 Task: Create a sub task System Test and UAT for the task  Integrate a new online platform for online language learning in the project ArcticForge , assign it to team member softage.2@softage.net and update the status of the sub task to  Off Track , set the priority of the sub task to High
Action: Mouse moved to (69, 266)
Screenshot: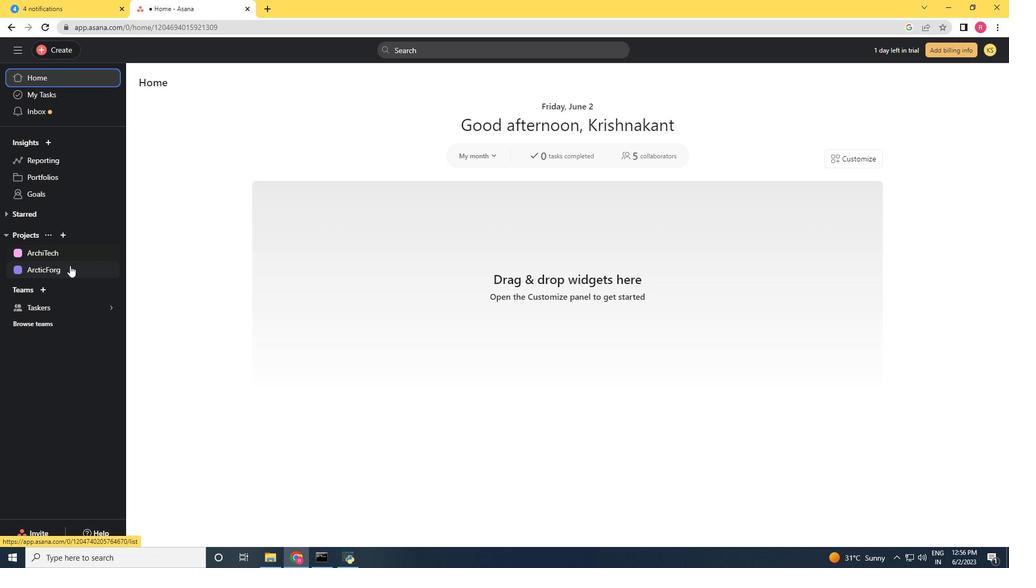 
Action: Mouse pressed left at (69, 266)
Screenshot: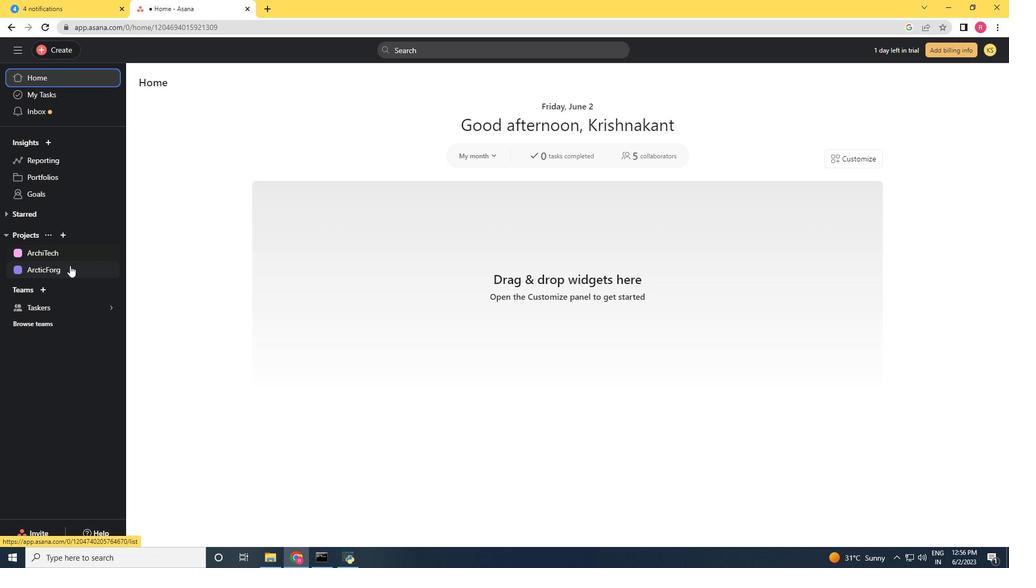 
Action: Mouse moved to (489, 236)
Screenshot: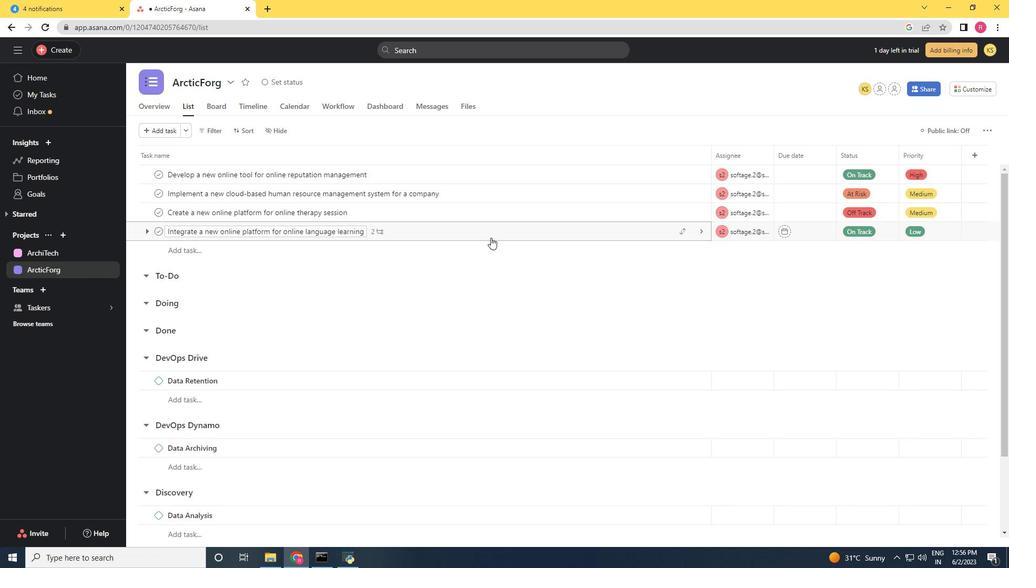 
Action: Mouse pressed left at (489, 236)
Screenshot: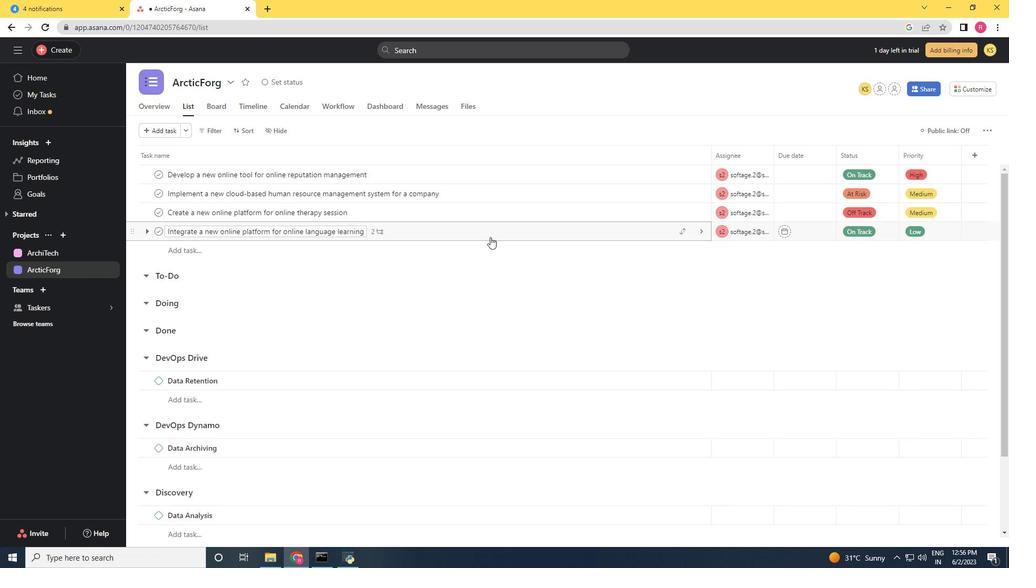 
Action: Mouse moved to (773, 362)
Screenshot: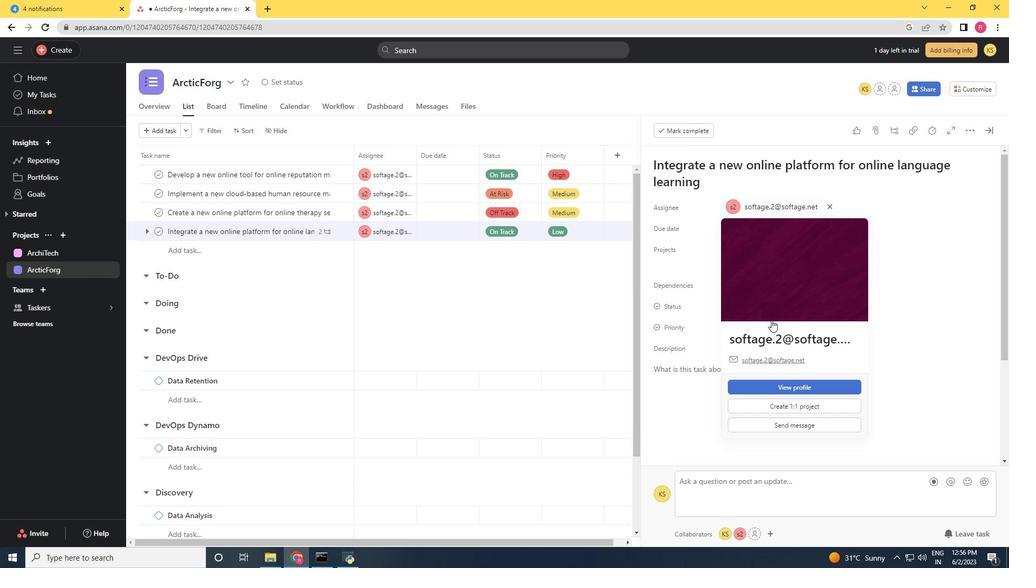 
Action: Mouse scrolled (773, 362) with delta (0, 0)
Screenshot: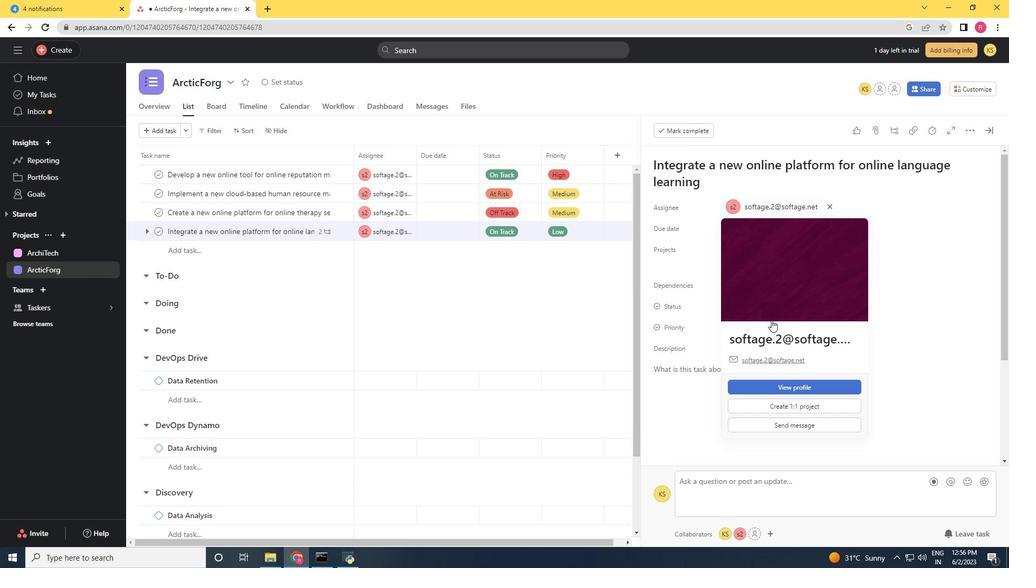 
Action: Mouse moved to (772, 364)
Screenshot: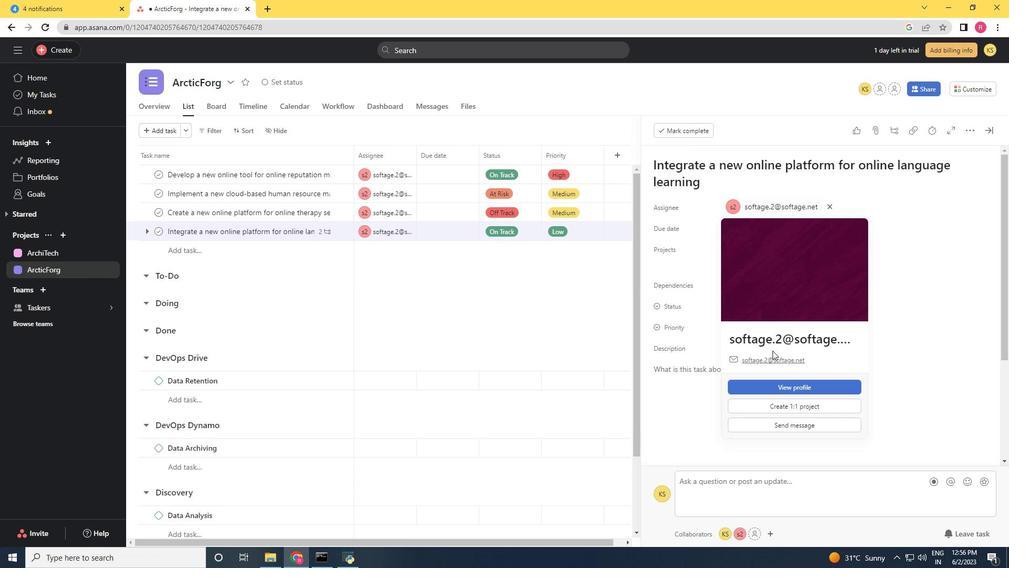
Action: Mouse scrolled (772, 364) with delta (0, 0)
Screenshot: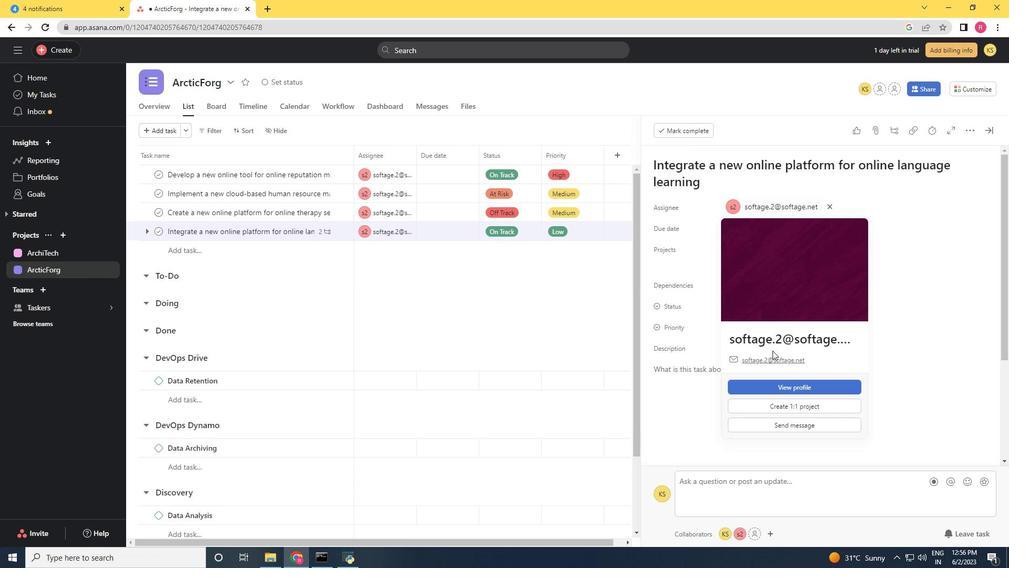 
Action: Mouse moved to (770, 364)
Screenshot: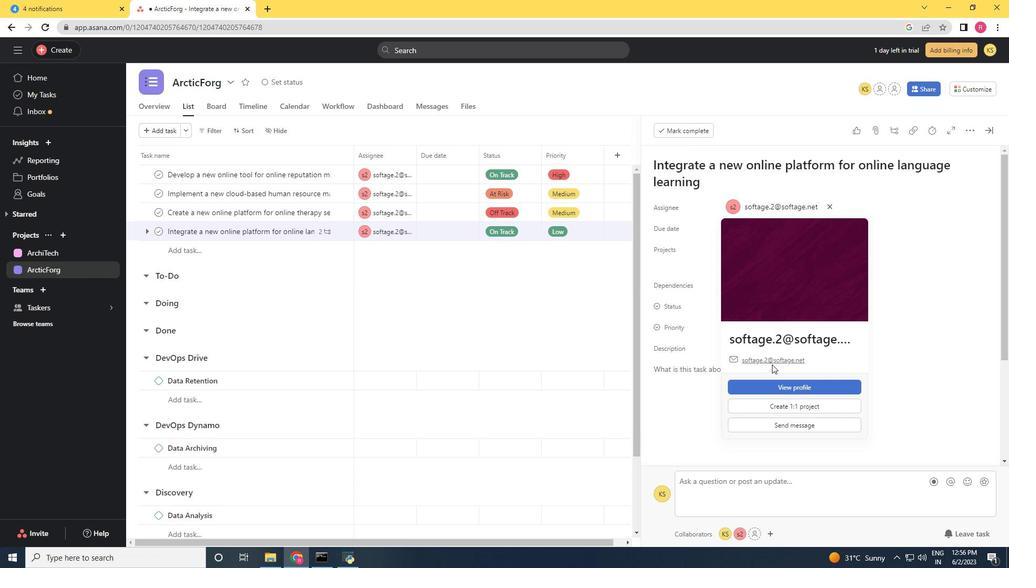 
Action: Mouse scrolled (772, 364) with delta (0, 0)
Screenshot: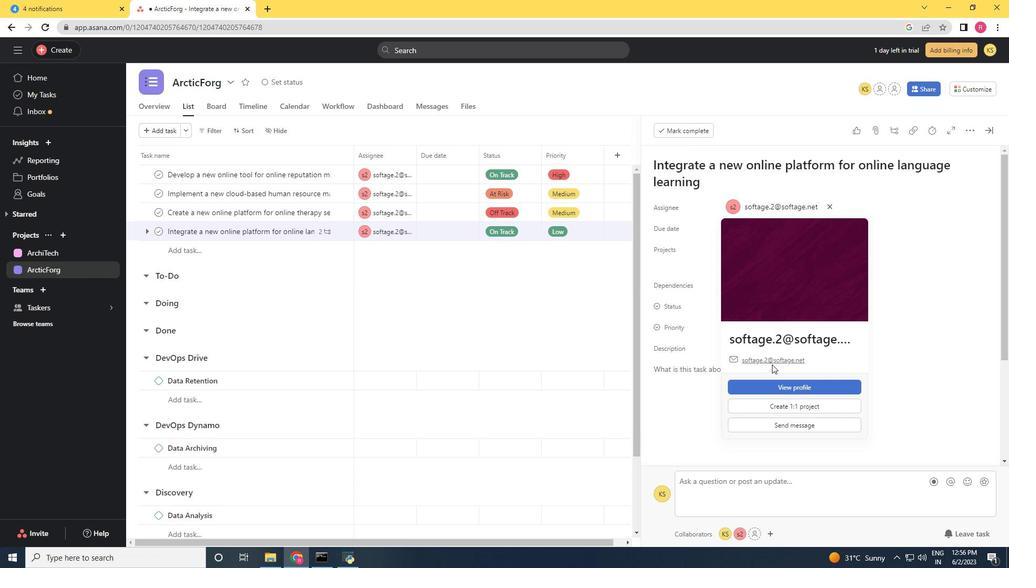 
Action: Mouse moved to (770, 364)
Screenshot: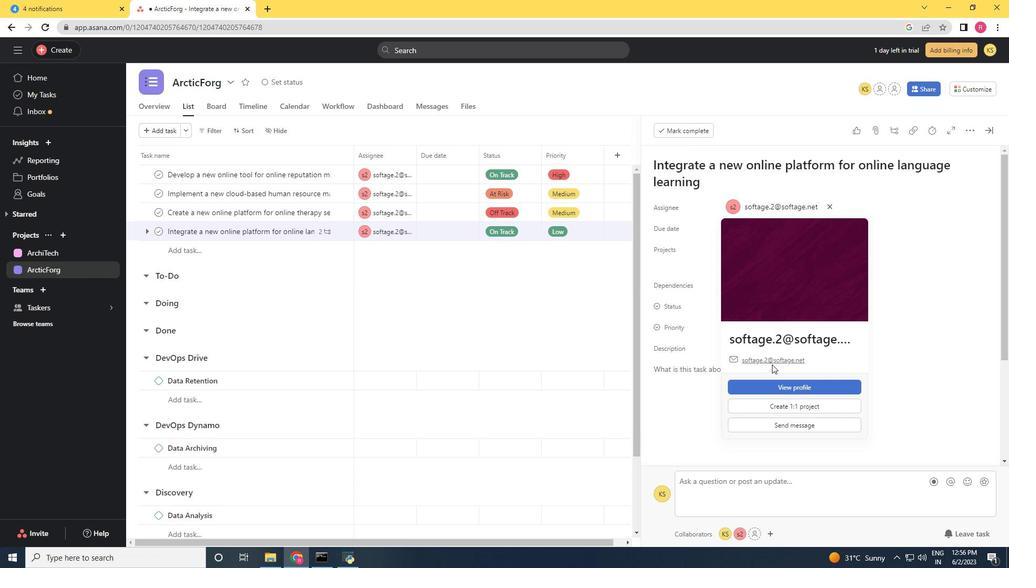 
Action: Mouse scrolled (772, 364) with delta (0, 0)
Screenshot: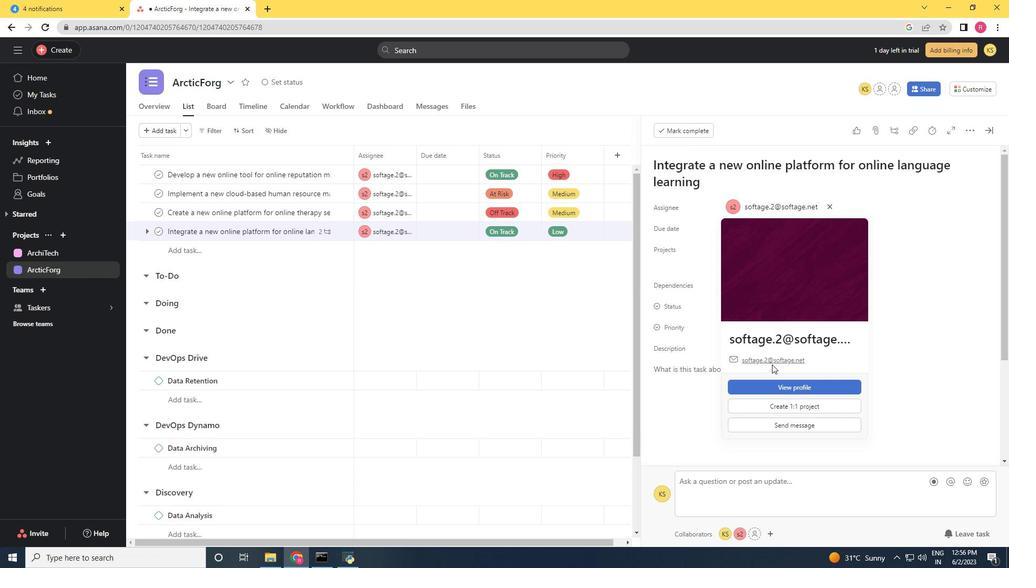 
Action: Mouse moved to (705, 411)
Screenshot: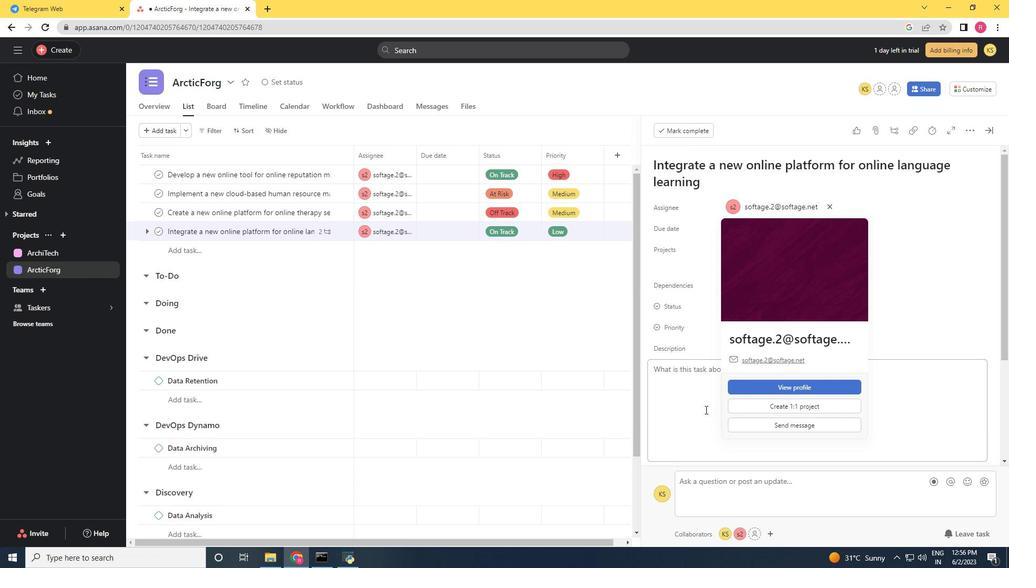 
Action: Mouse scrolled (705, 410) with delta (0, 0)
Screenshot: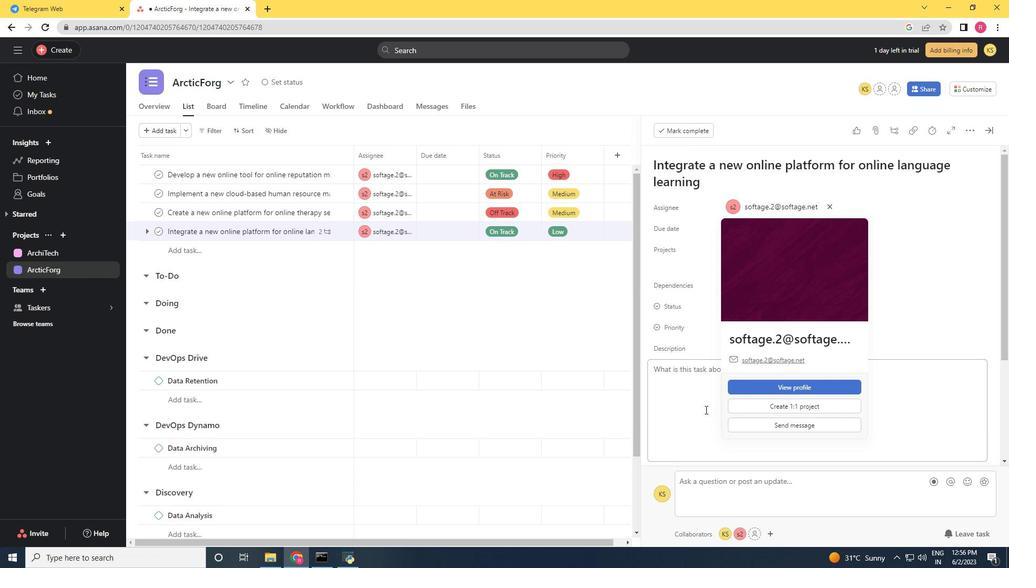 
Action: Mouse moved to (705, 411)
Screenshot: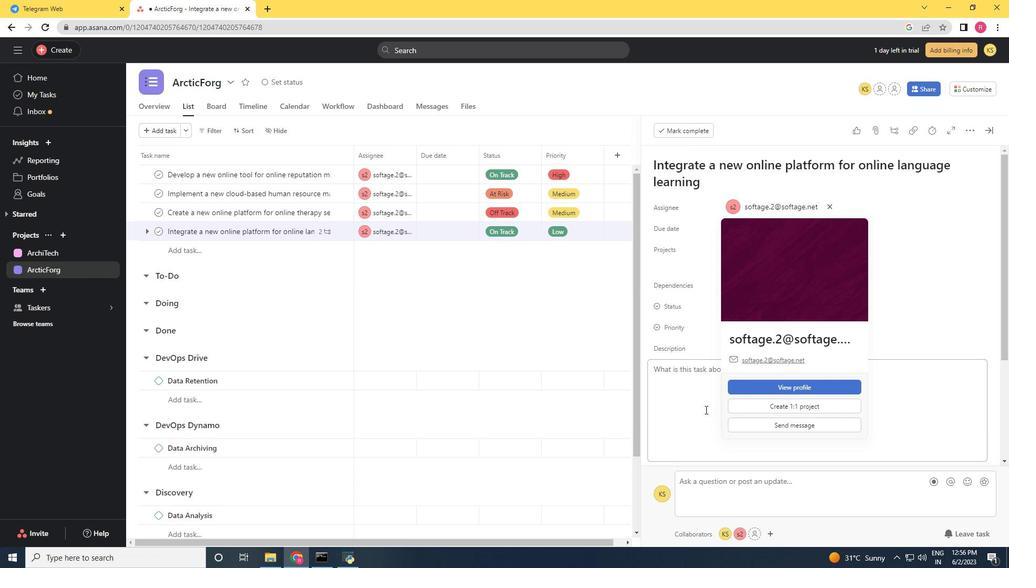 
Action: Mouse scrolled (705, 411) with delta (0, 0)
Screenshot: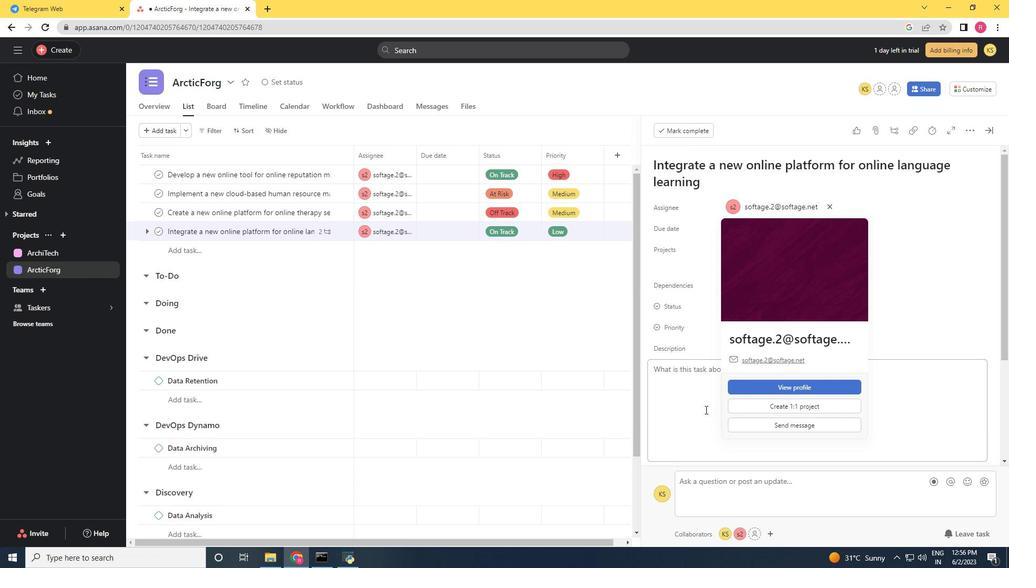 
Action: Mouse scrolled (705, 411) with delta (0, 0)
Screenshot: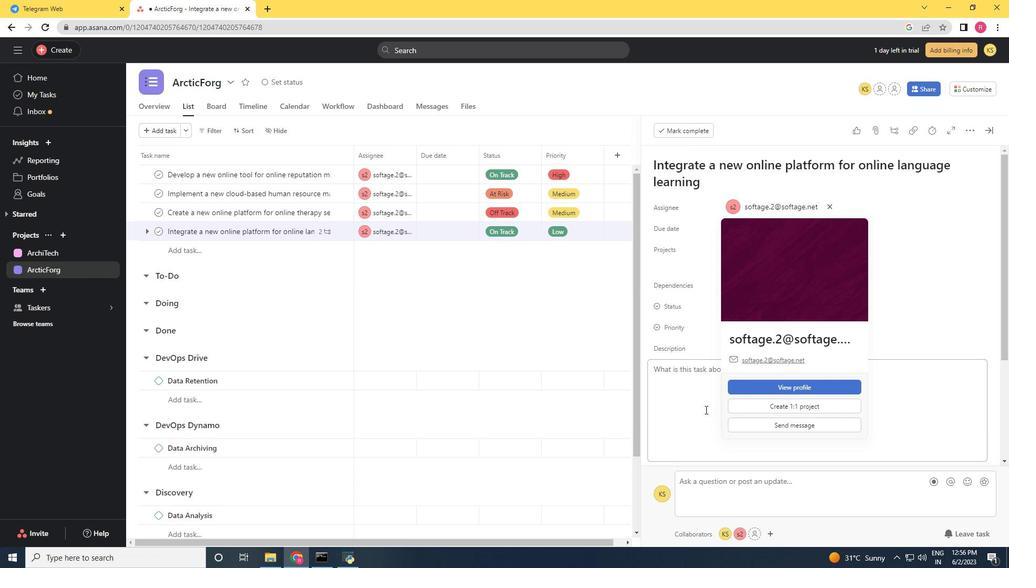 
Action: Mouse scrolled (705, 411) with delta (0, 0)
Screenshot: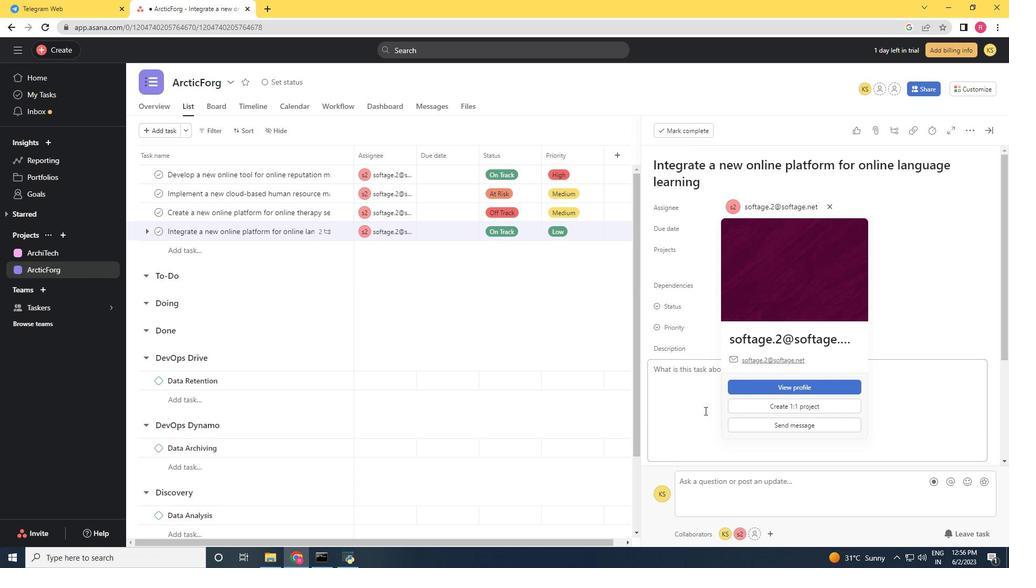 
Action: Mouse moved to (690, 385)
Screenshot: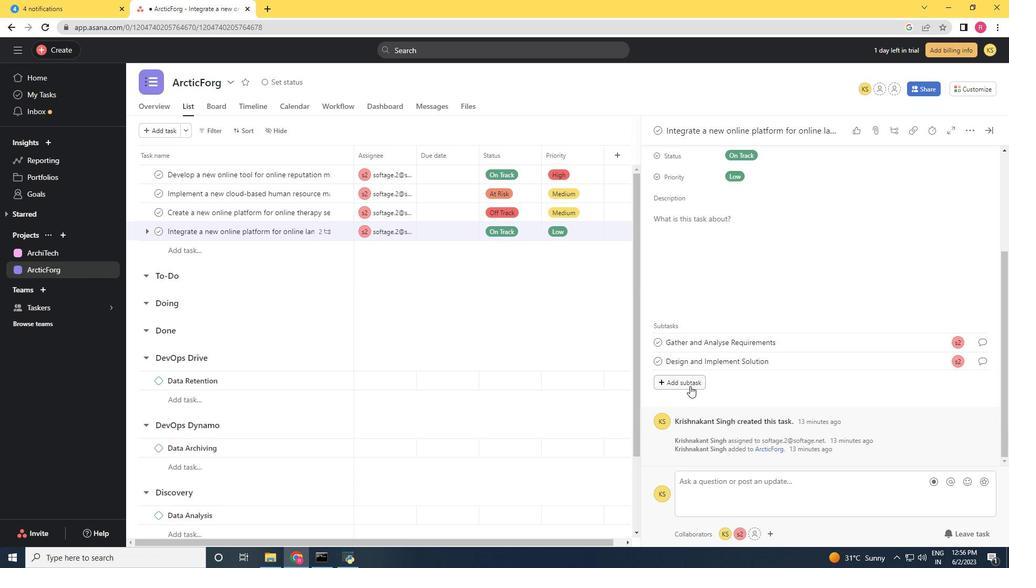 
Action: Mouse pressed left at (690, 385)
Screenshot: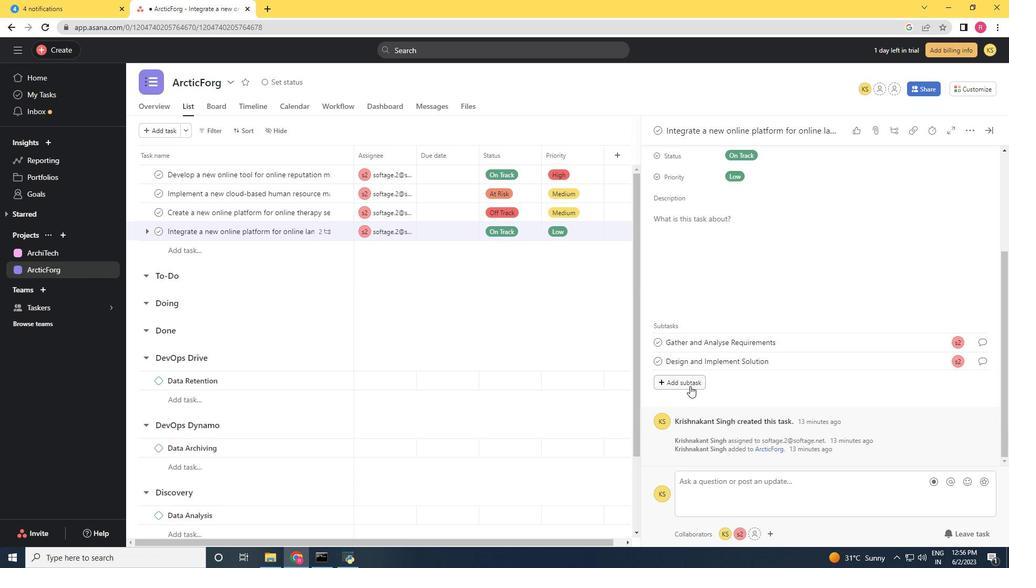 
Action: Mouse moved to (680, 377)
Screenshot: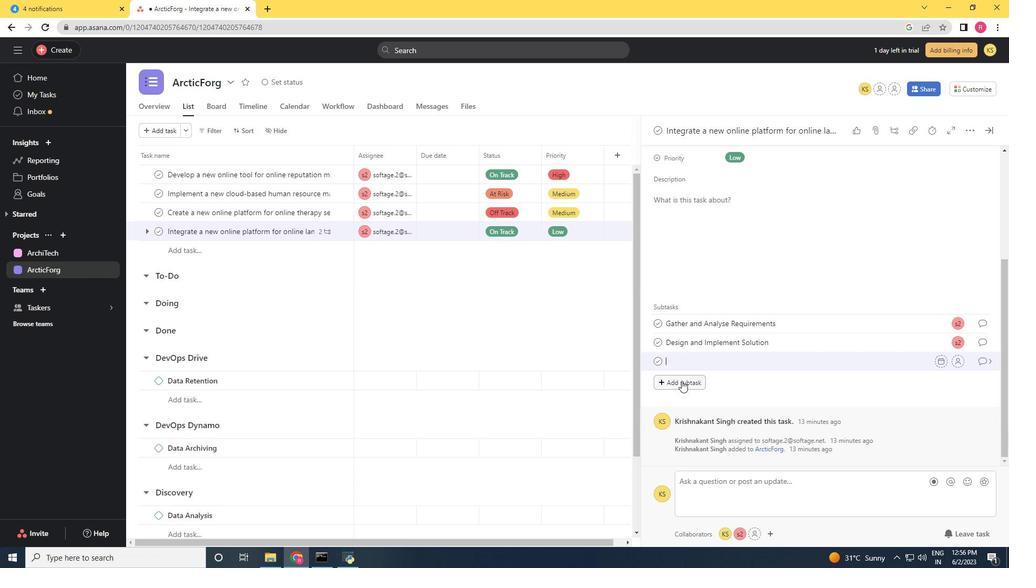 
Action: Key pressed <Key.shift>System<Key.space><Key.shift>Test<Key.space>and<Key.space><Key.shift>UAt
Screenshot: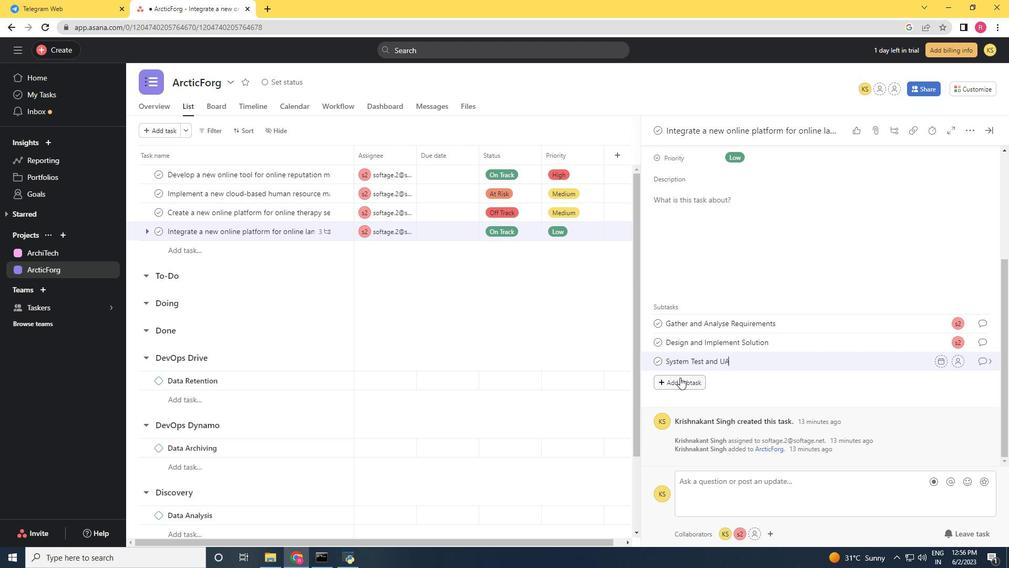 
Action: Mouse moved to (848, 379)
Screenshot: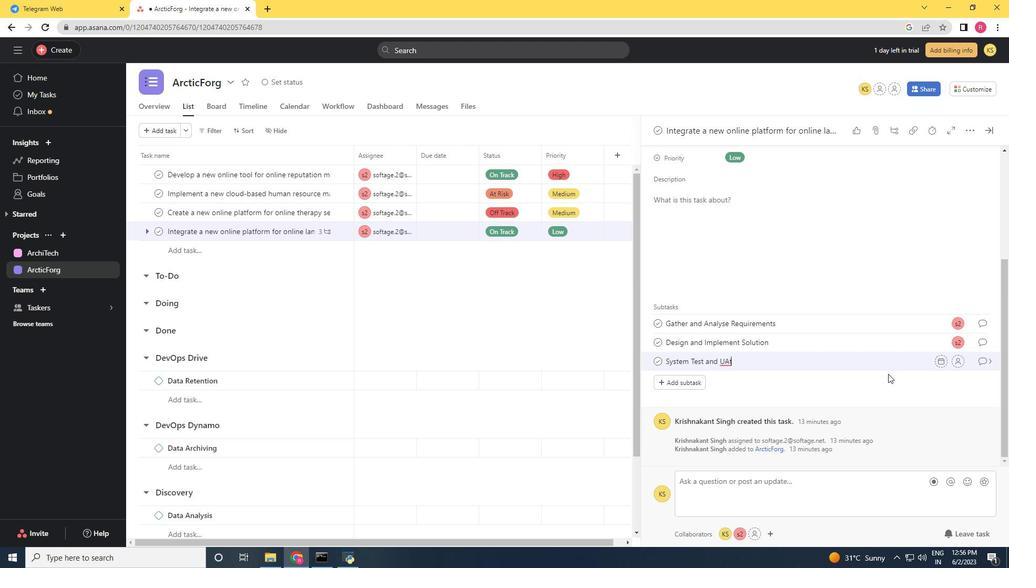 
Action: Key pressed <Key.backspace><Key.shift>T
Screenshot: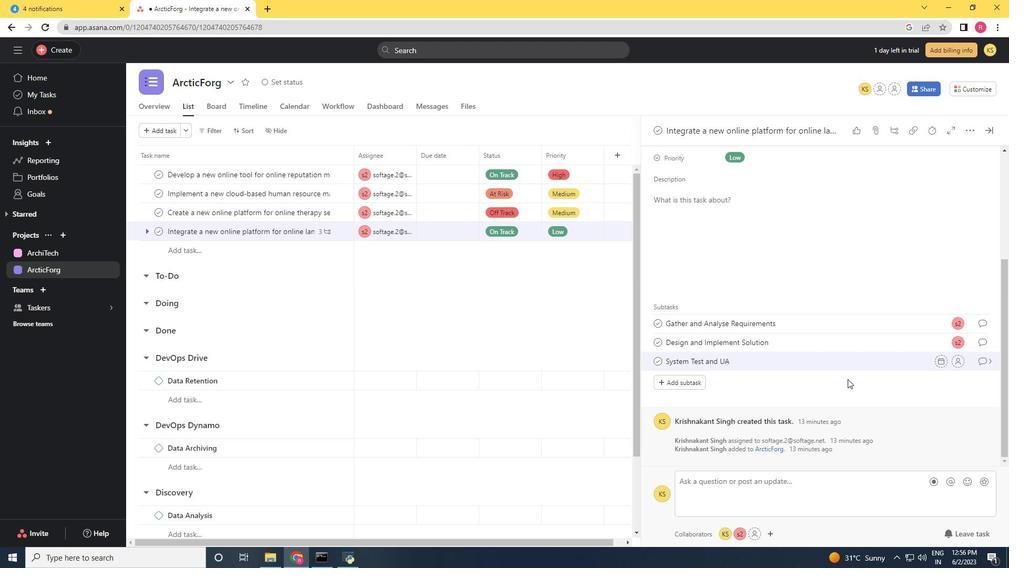 
Action: Mouse moved to (956, 361)
Screenshot: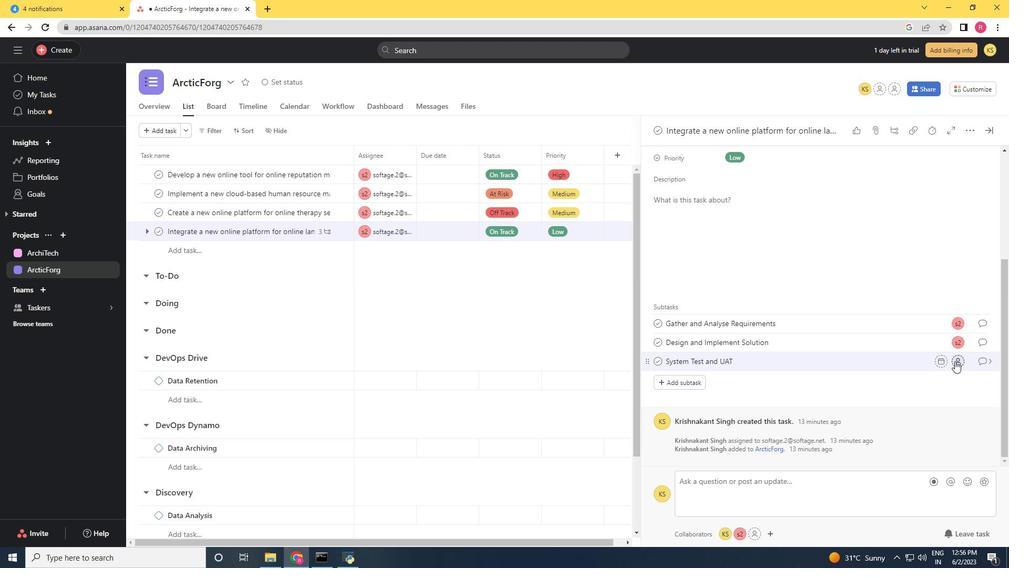 
Action: Mouse pressed left at (956, 361)
Screenshot: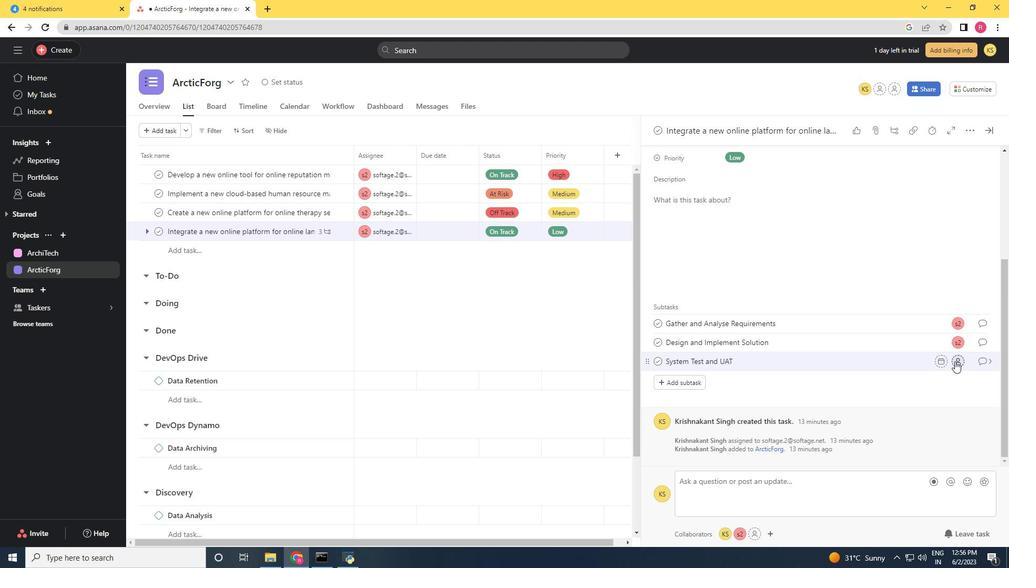 
Action: Mouse moved to (857, 385)
Screenshot: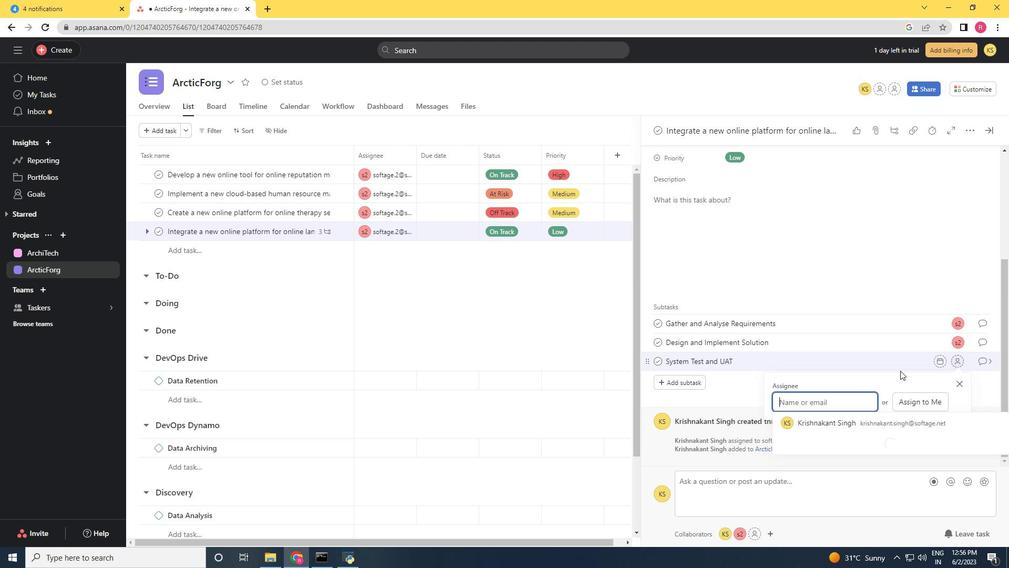 
Action: Key pressed softage.2<Key.shift>@softage.net
Screenshot: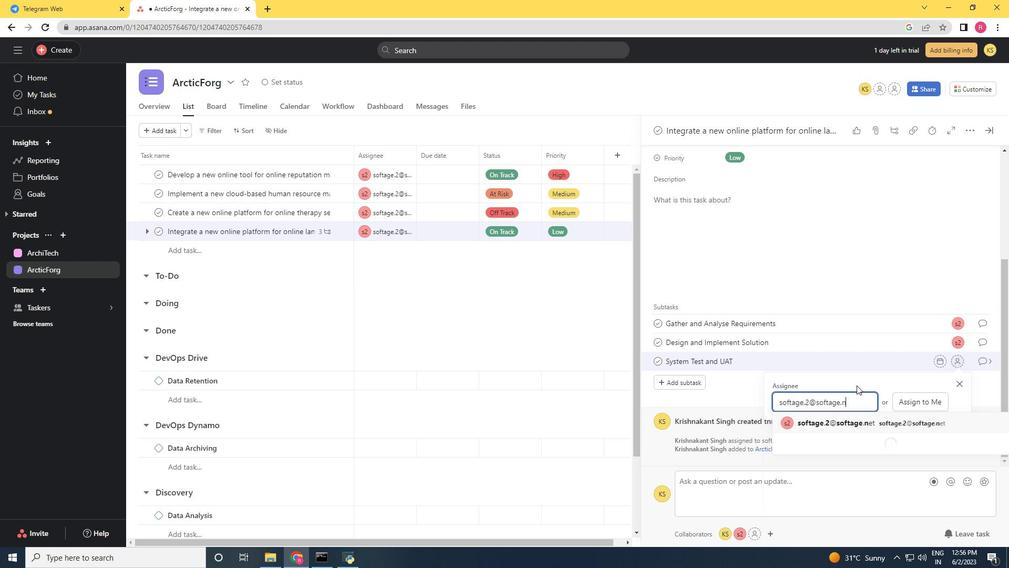 
Action: Mouse moved to (865, 424)
Screenshot: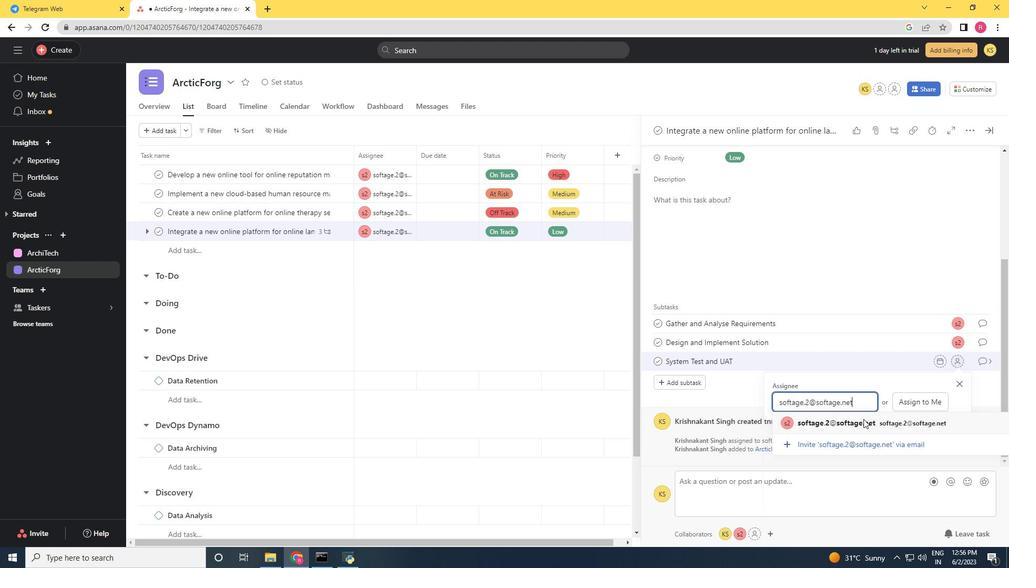 
Action: Mouse pressed left at (865, 424)
Screenshot: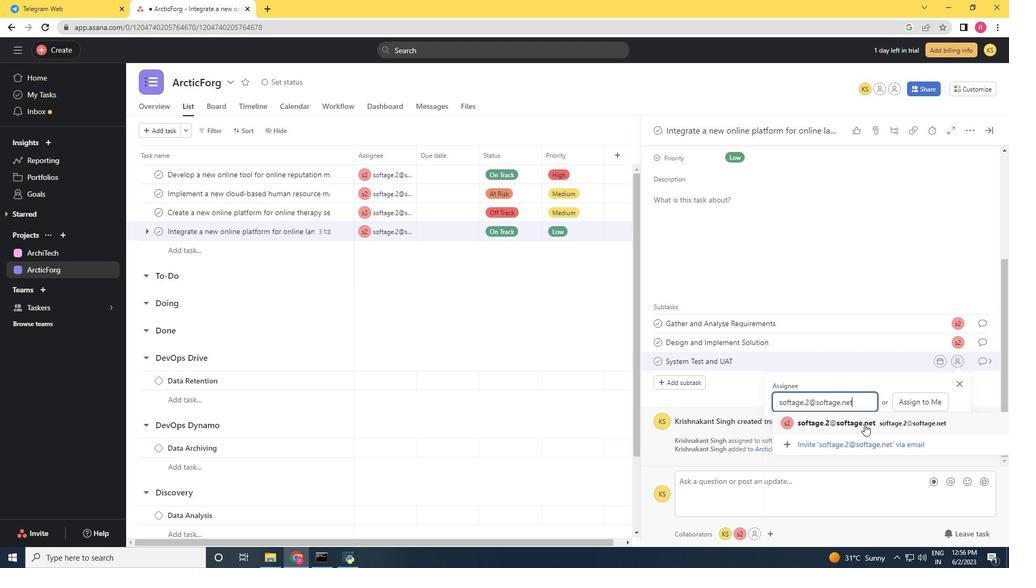 
Action: Mouse moved to (985, 359)
Screenshot: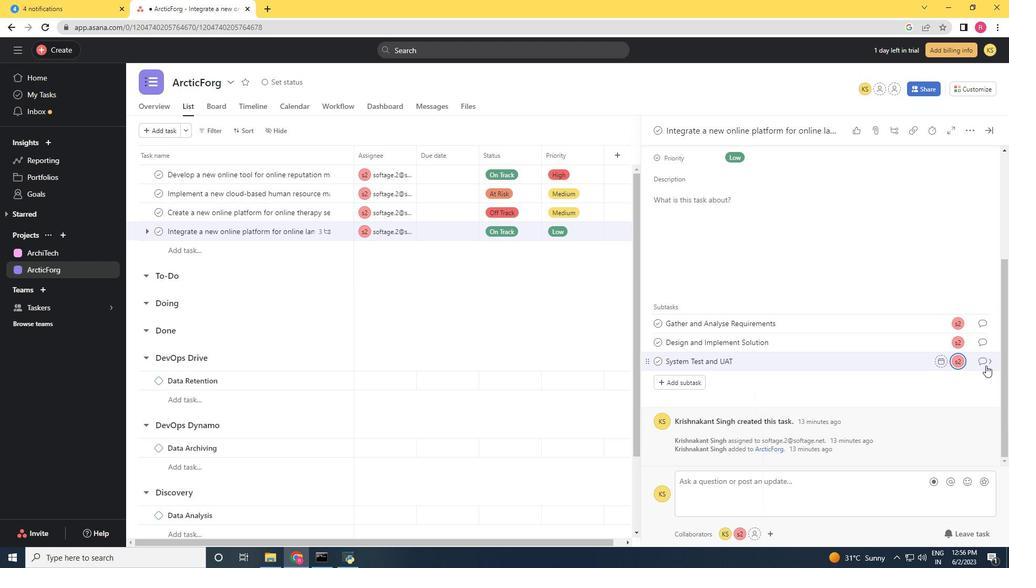 
Action: Mouse pressed left at (985, 359)
Screenshot: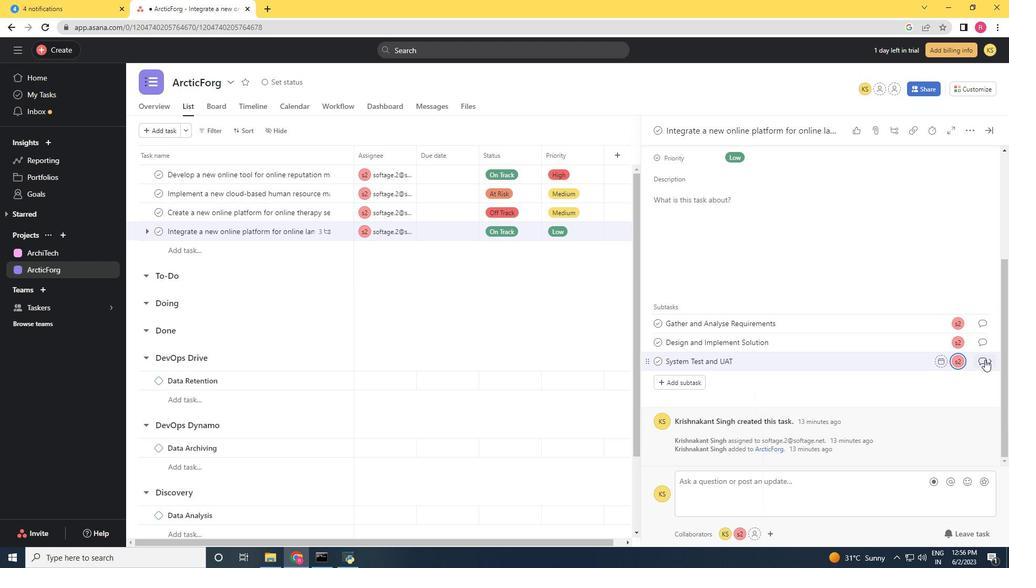 
Action: Mouse moved to (685, 277)
Screenshot: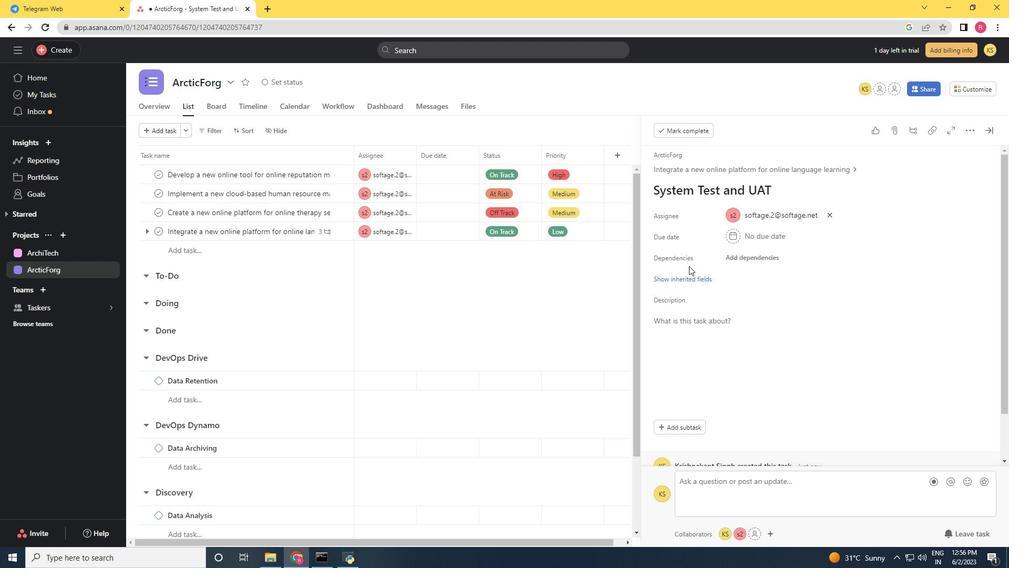 
Action: Mouse pressed left at (685, 277)
Screenshot: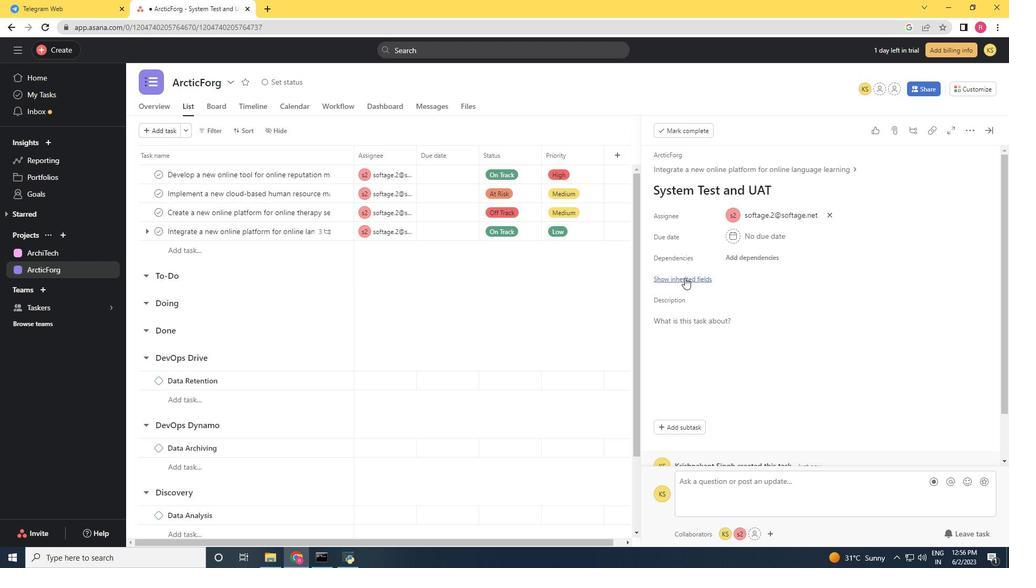 
Action: Mouse moved to (740, 296)
Screenshot: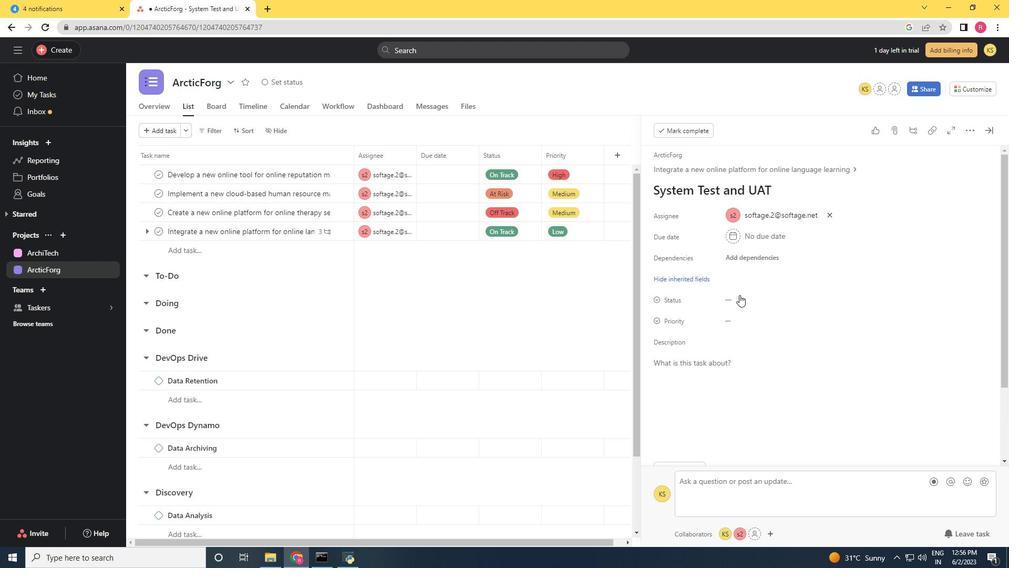 
Action: Mouse pressed left at (740, 296)
Screenshot: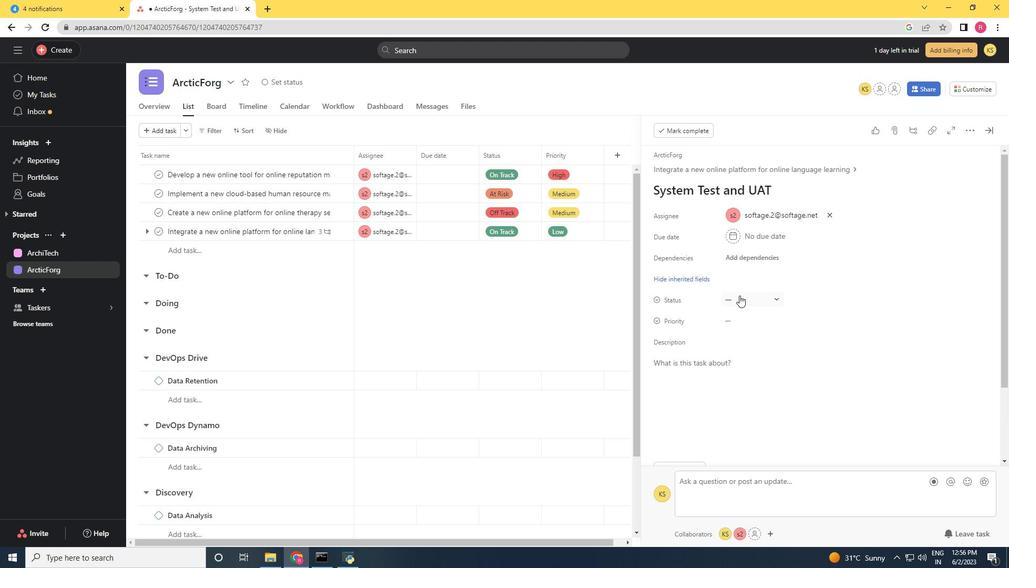 
Action: Mouse moved to (751, 360)
Screenshot: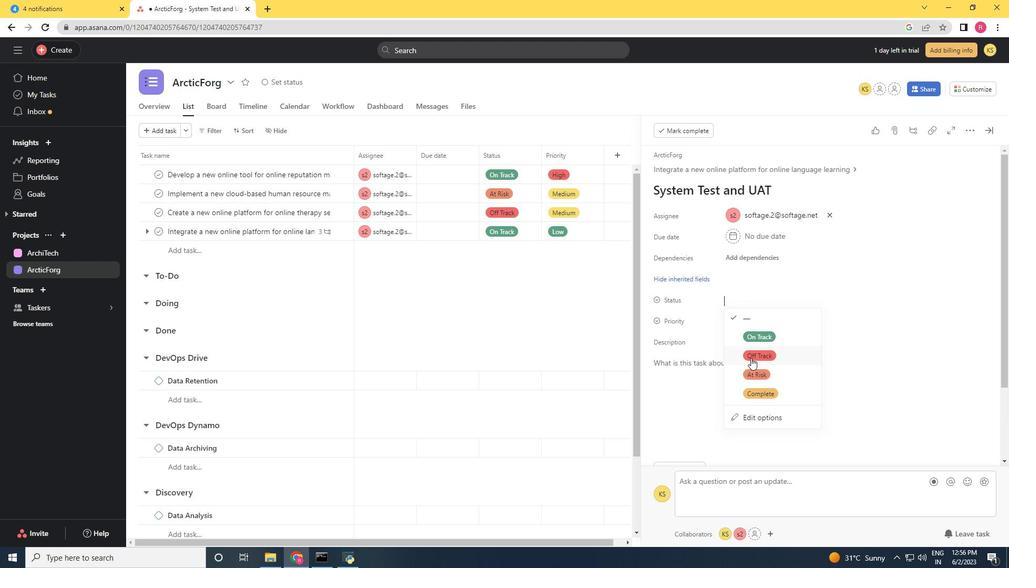
Action: Mouse pressed left at (751, 360)
Screenshot: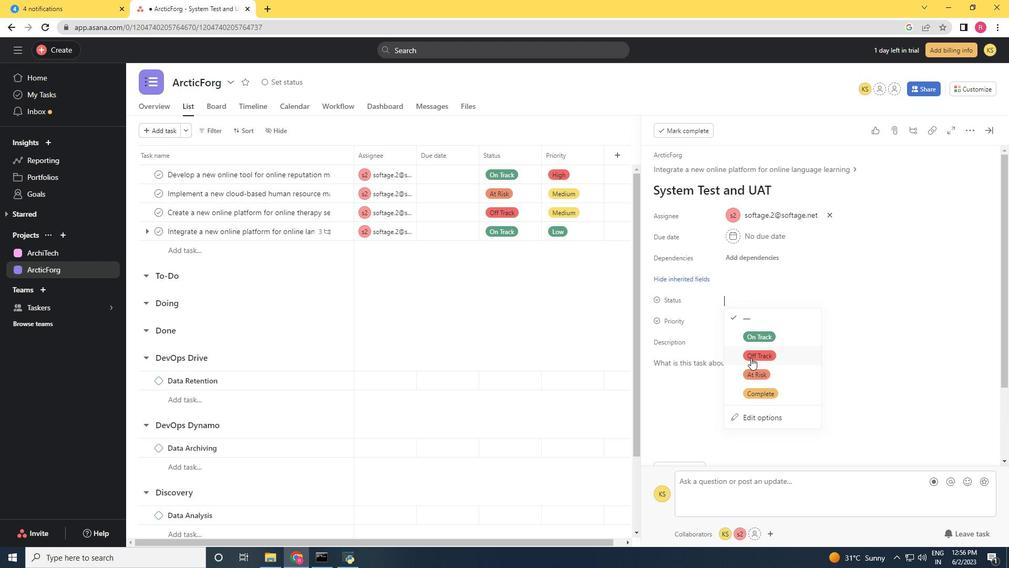 
Action: Mouse moved to (736, 318)
Screenshot: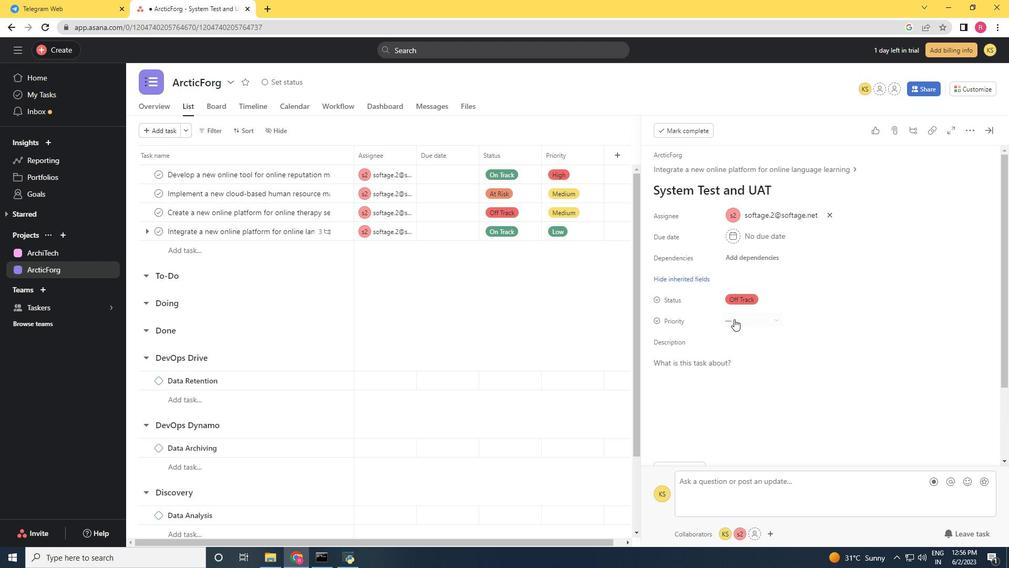 
Action: Mouse pressed left at (736, 318)
Screenshot: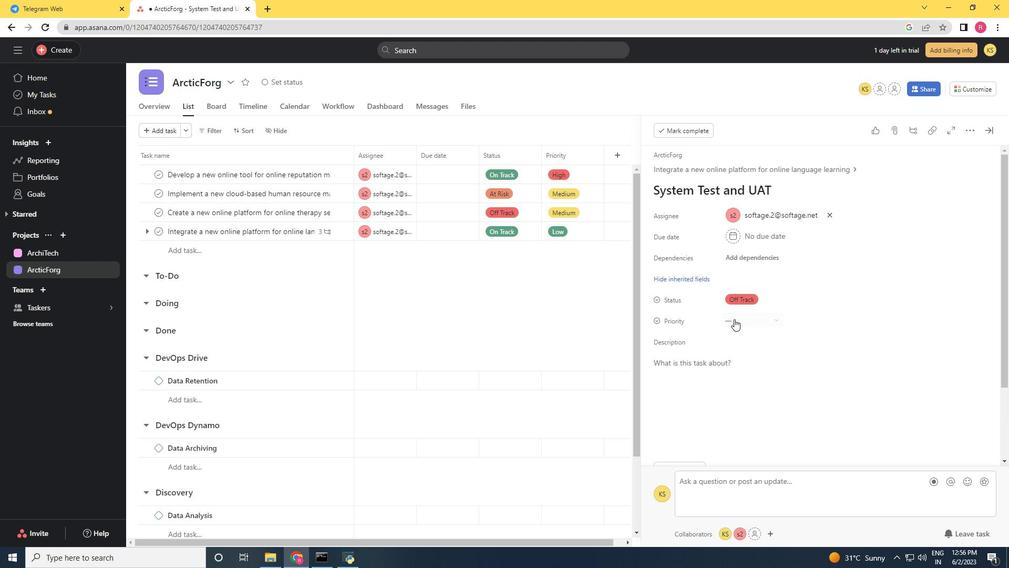 
Action: Mouse moved to (763, 360)
Screenshot: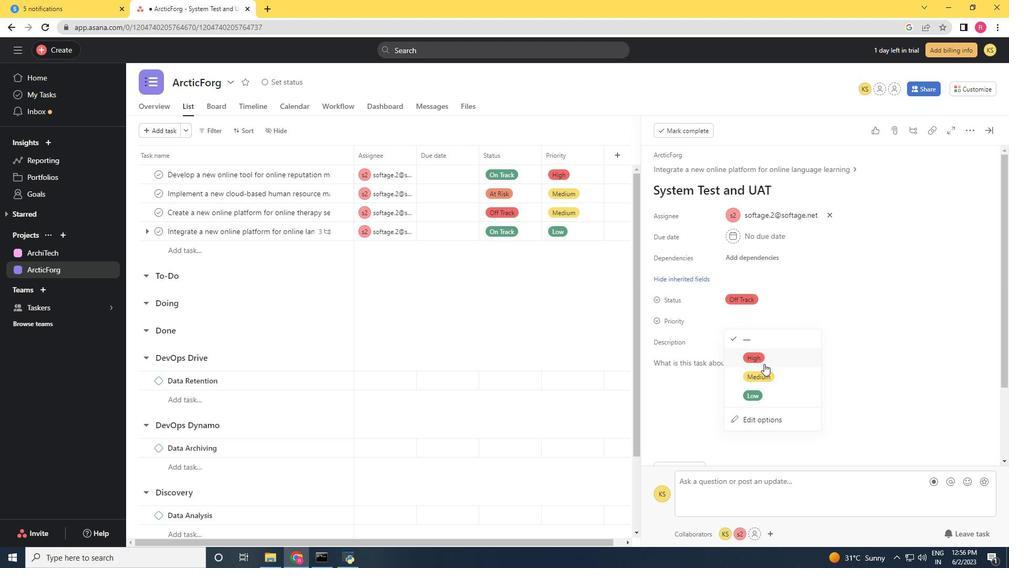 
Action: Mouse pressed left at (763, 360)
Screenshot: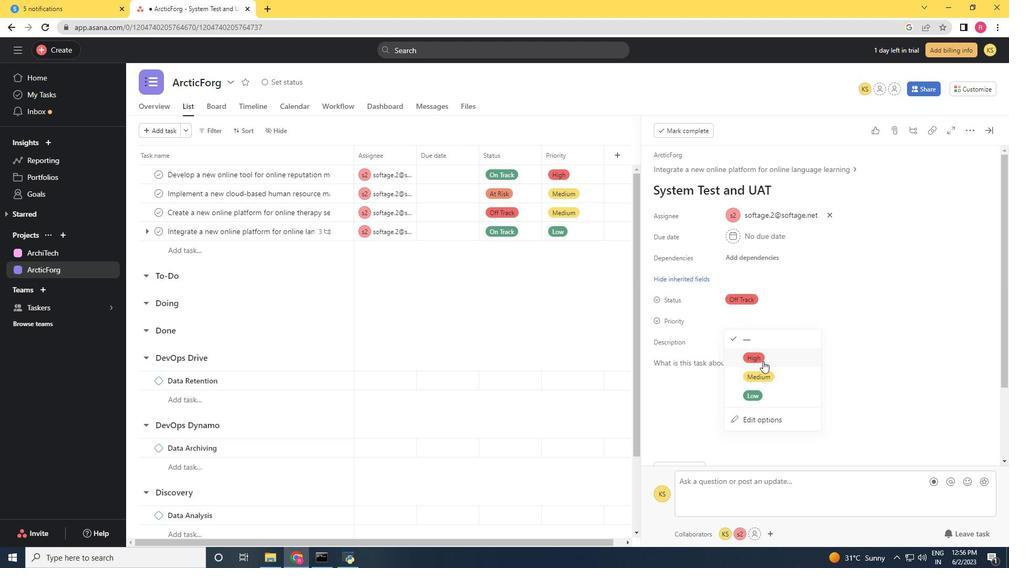 
Action: Mouse moved to (762, 357)
Screenshot: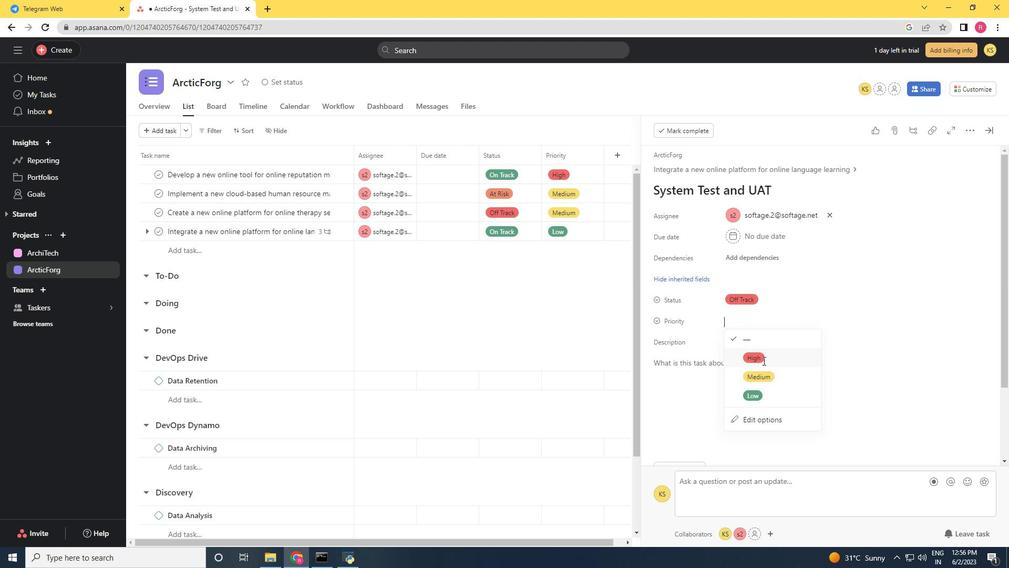 
